 Task: Set a reminder to update your professional portfolio on the 25th at 8:00 PM.
Action: Mouse moved to (81, 117)
Screenshot: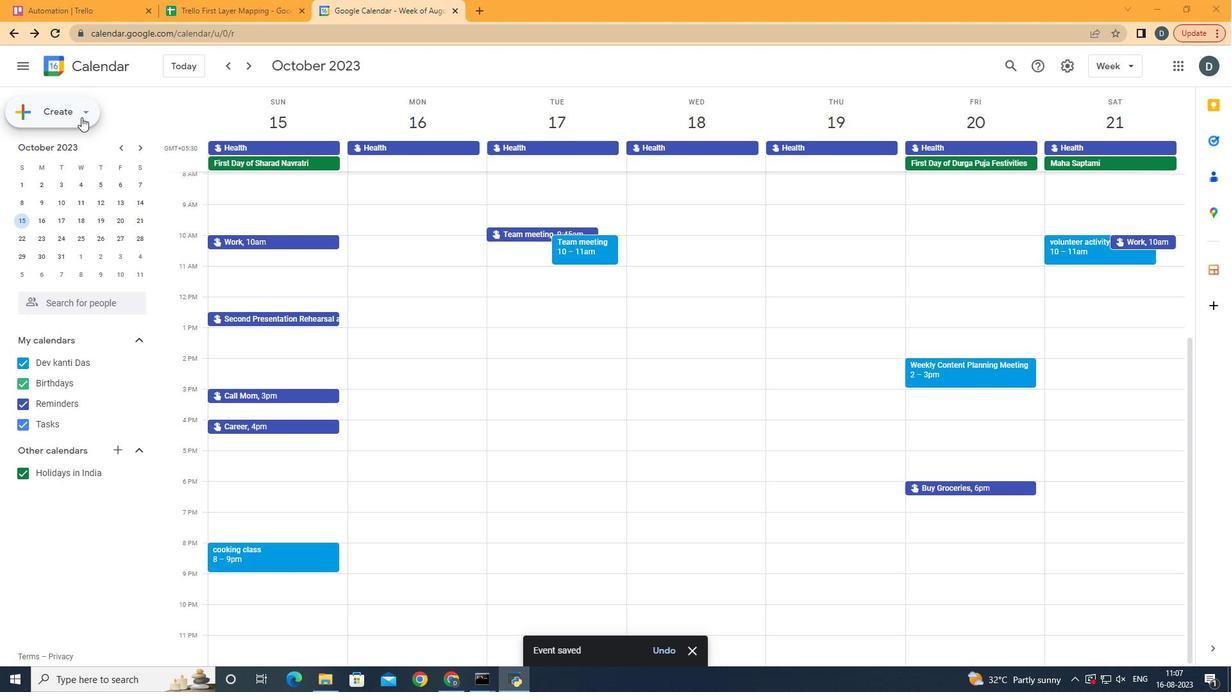 
Action: Mouse pressed left at (81, 117)
Screenshot: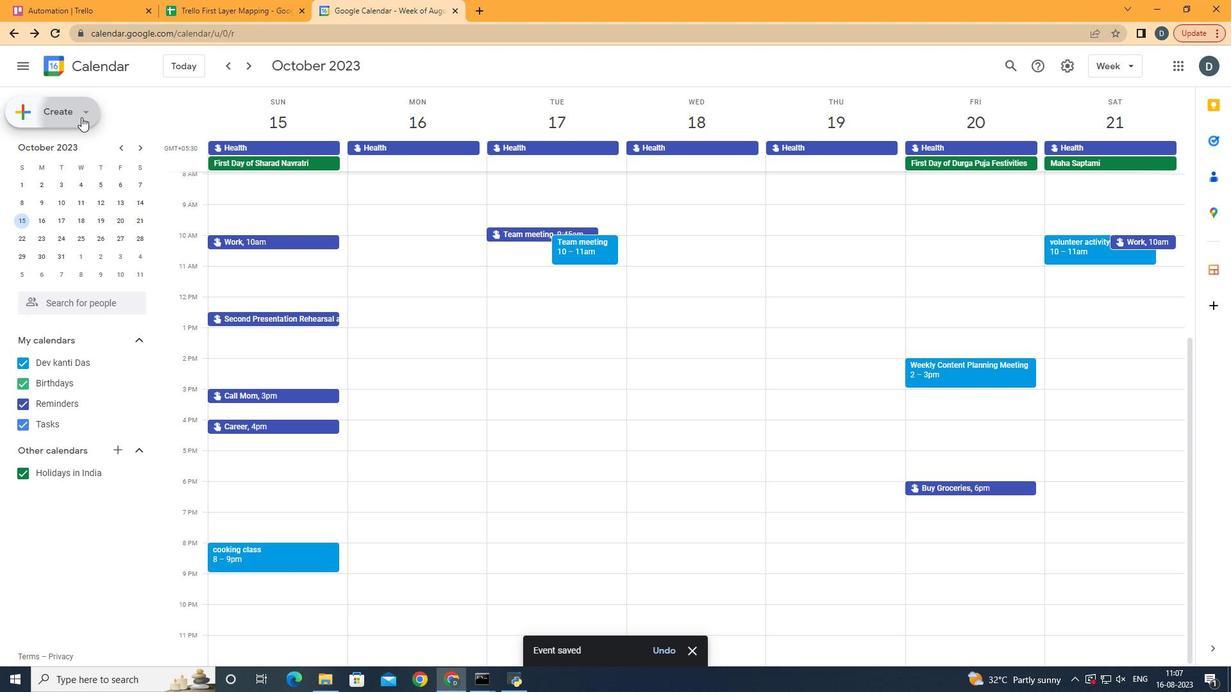 
Action: Mouse moved to (85, 145)
Screenshot: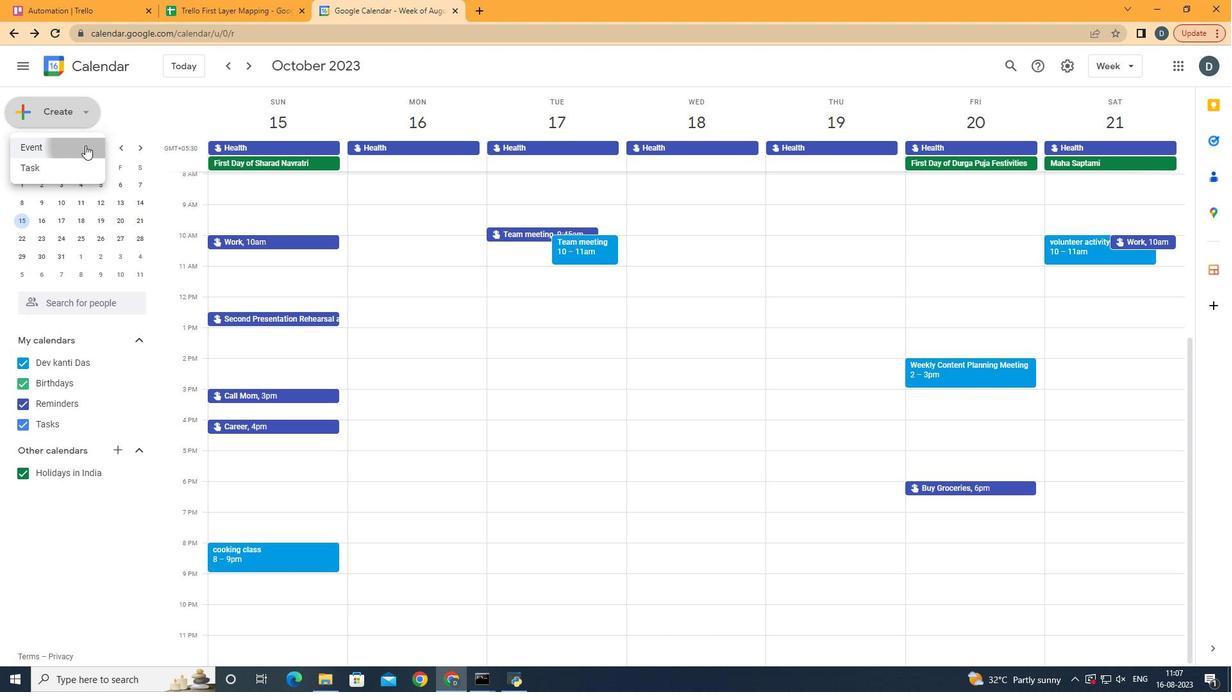 
Action: Mouse pressed left at (85, 145)
Screenshot: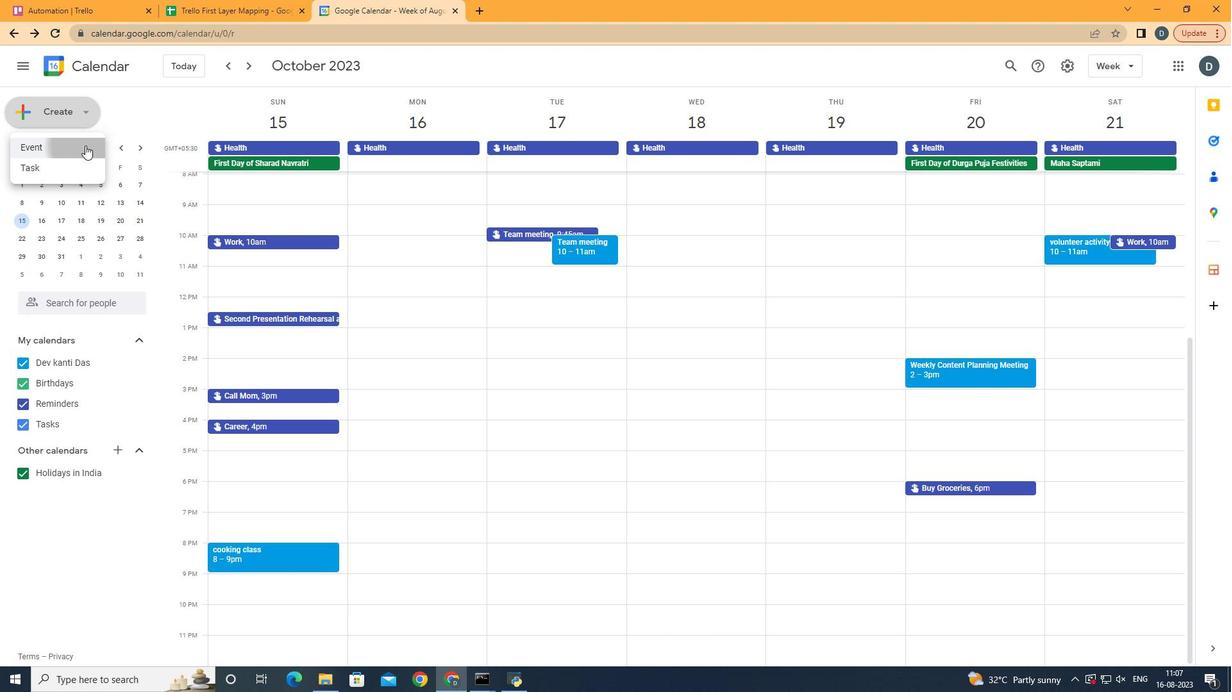 
Action: Mouse moved to (486, 268)
Screenshot: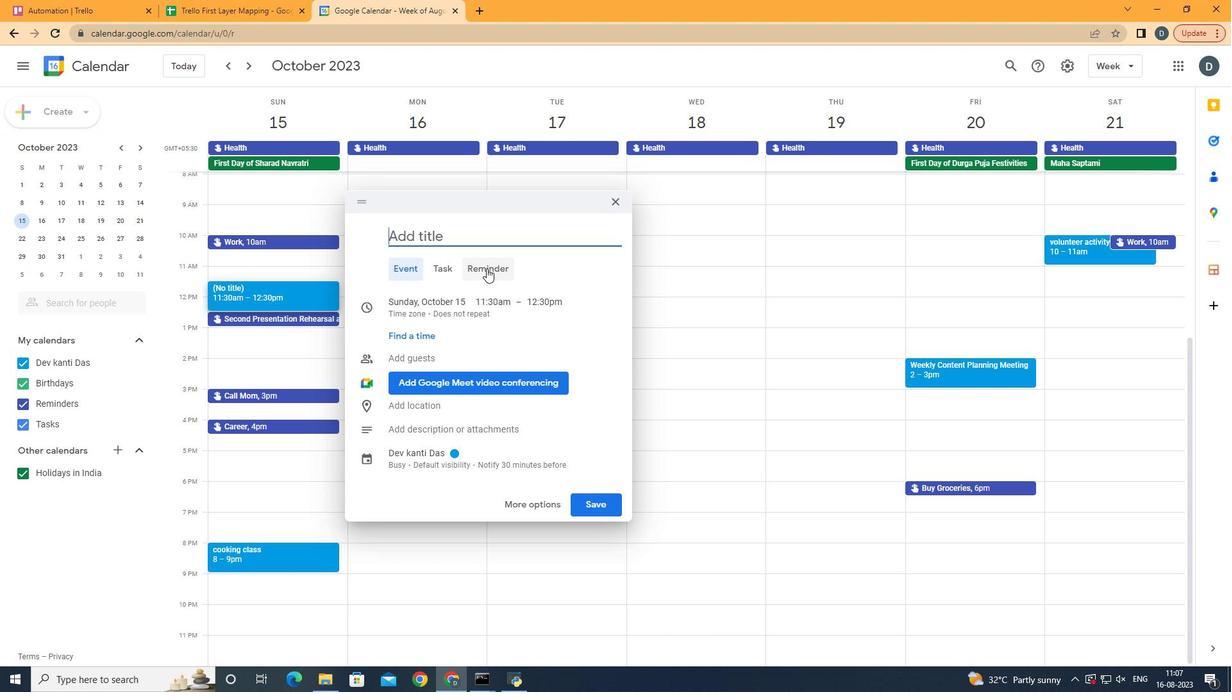 
Action: Mouse pressed left at (486, 268)
Screenshot: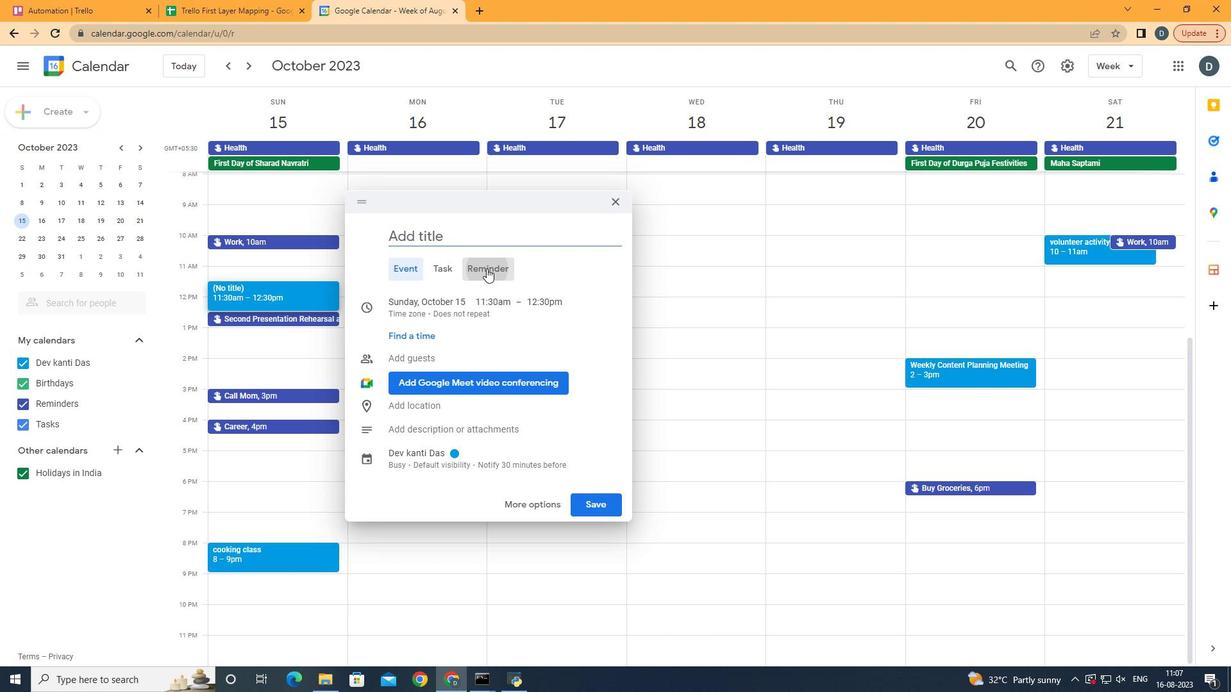 
Action: Mouse moved to (449, 239)
Screenshot: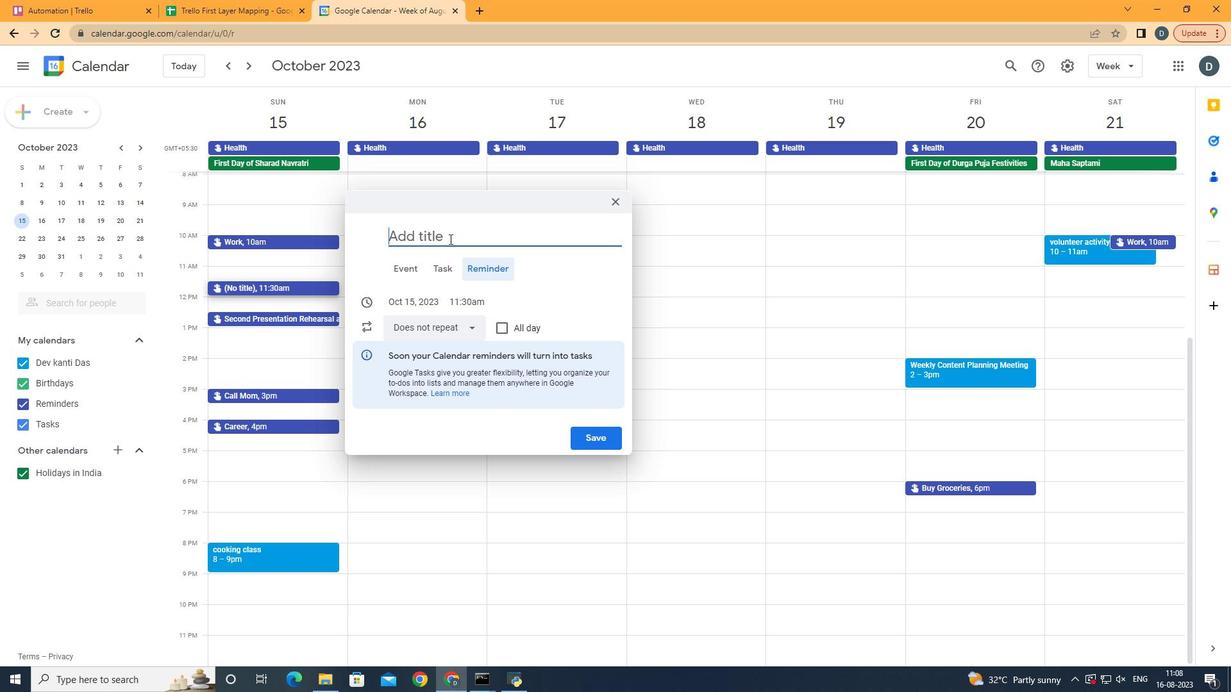 
Action: Mouse pressed left at (449, 239)
Screenshot: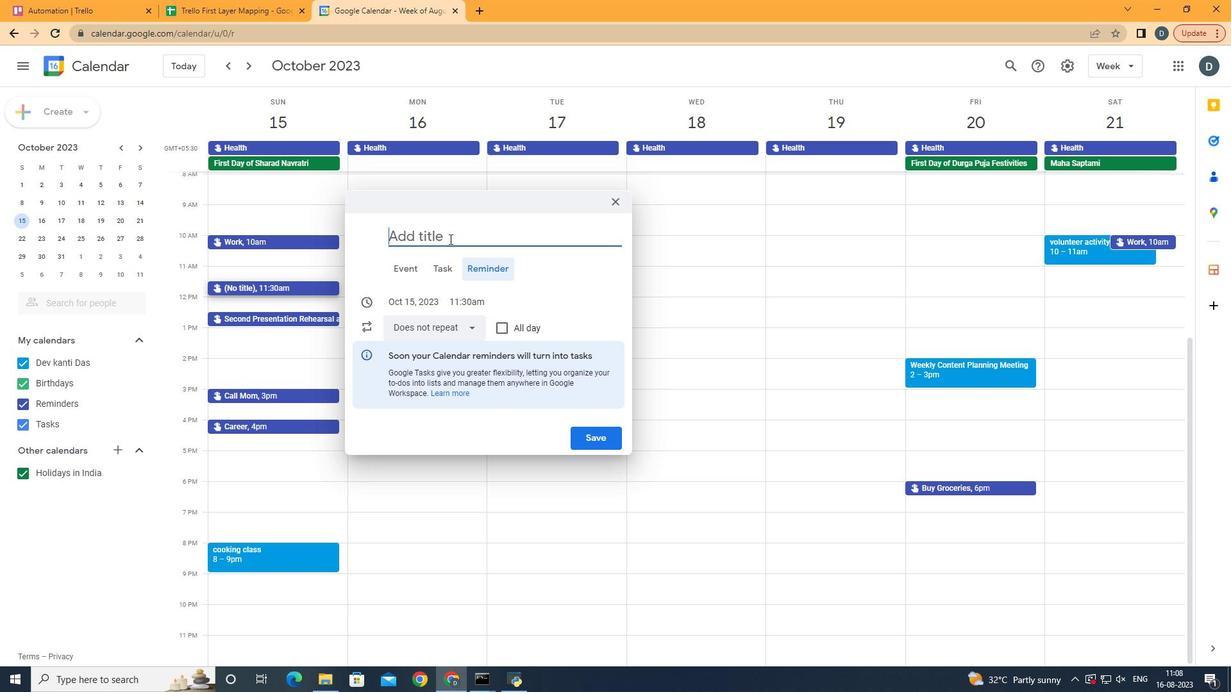
Action: Mouse moved to (449, 238)
Screenshot: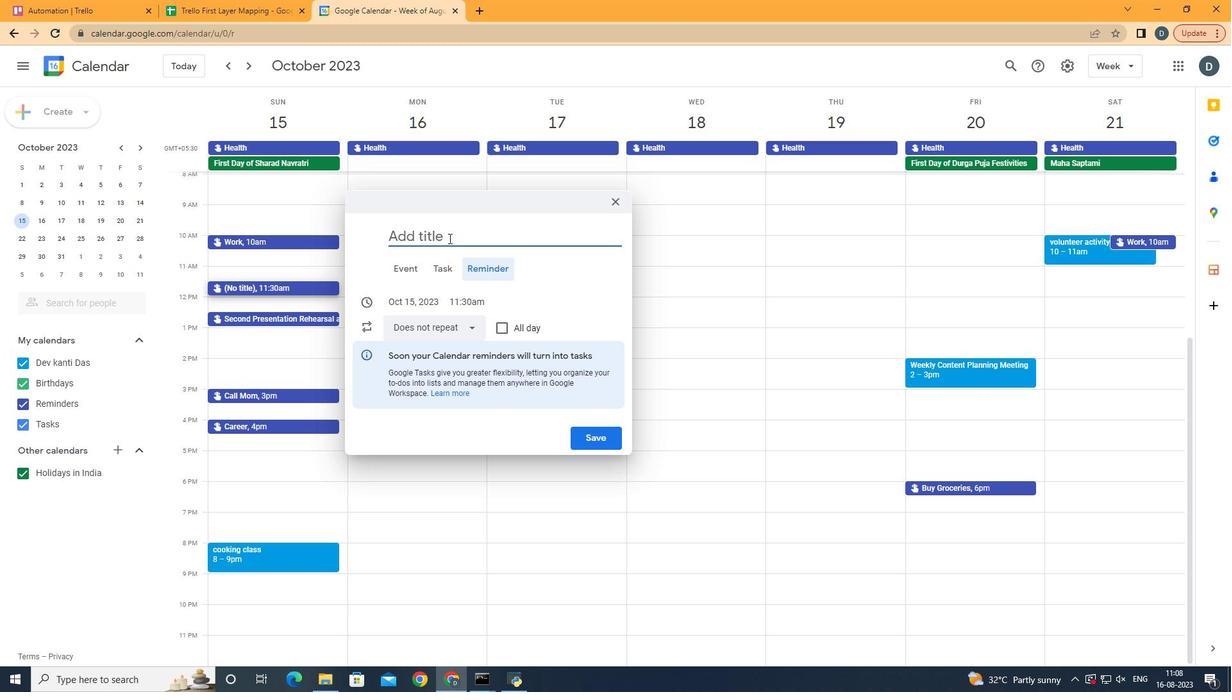 
Action: Key pressed professional<Key.space>portfolio
Screenshot: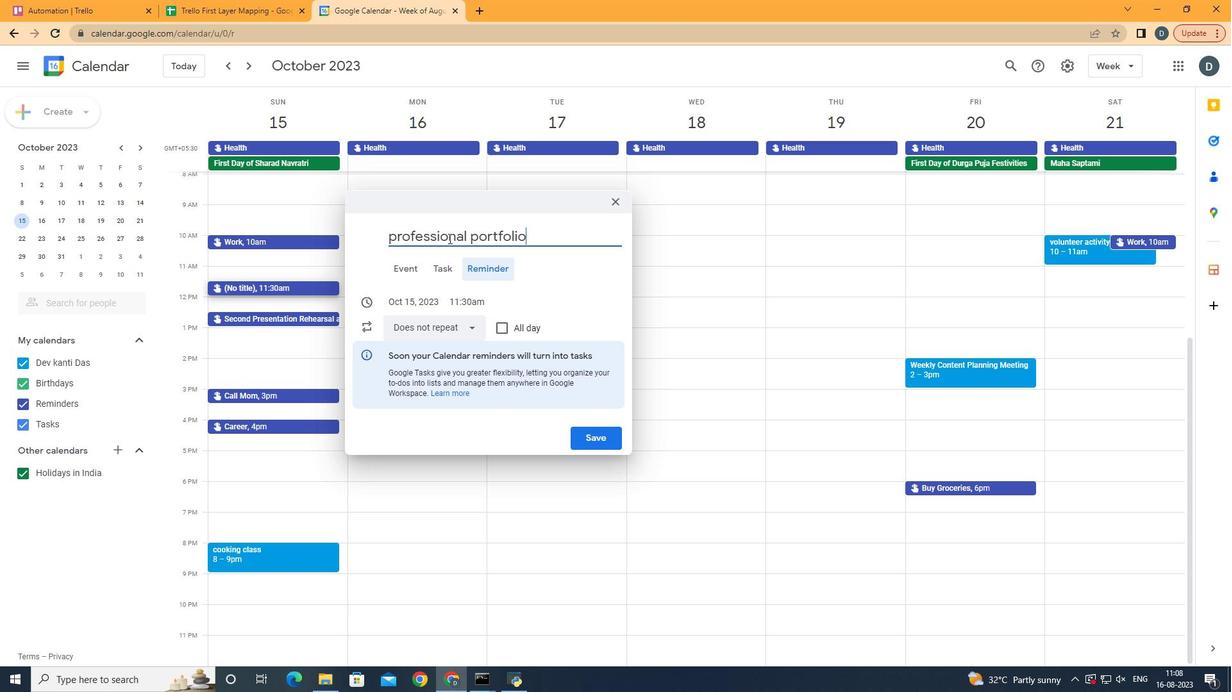
Action: Mouse moved to (427, 298)
Screenshot: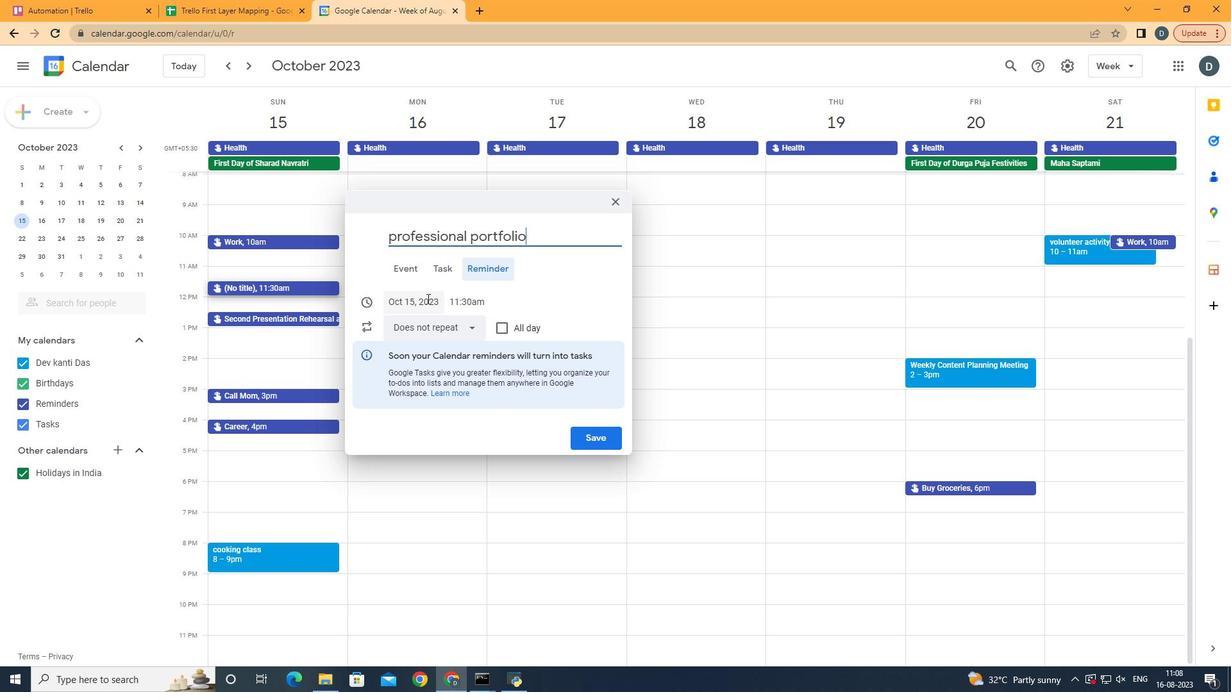
Action: Mouse pressed left at (427, 298)
Screenshot: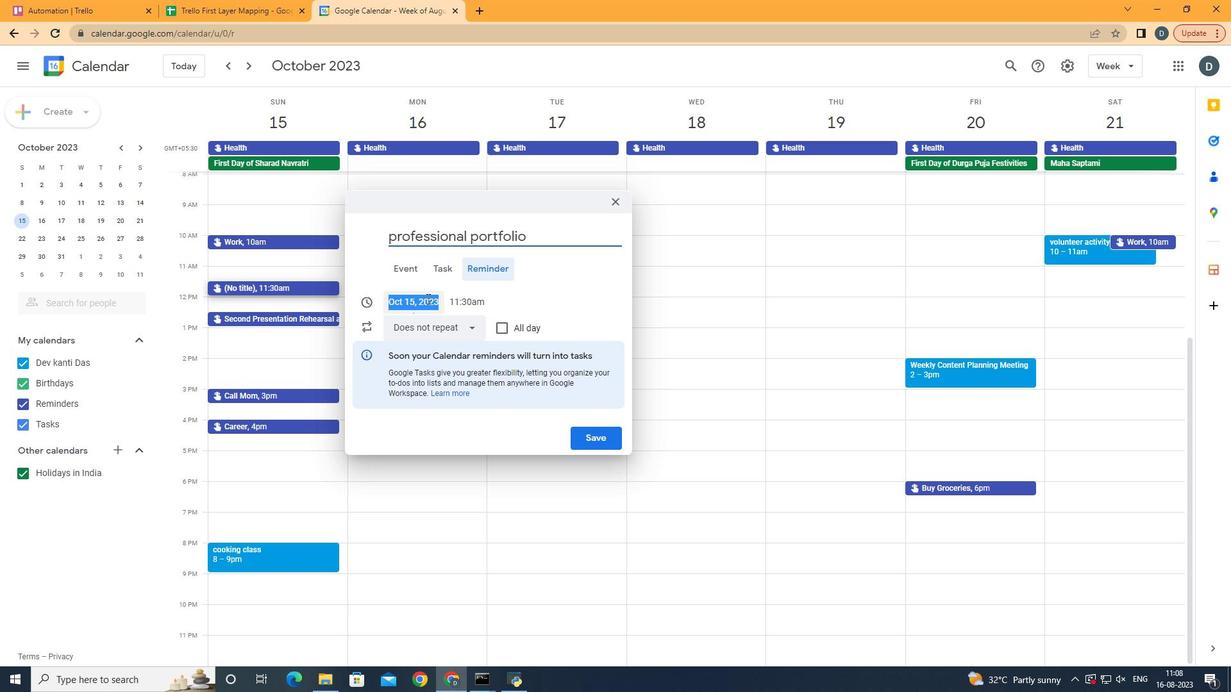 
Action: Mouse moved to (473, 421)
Screenshot: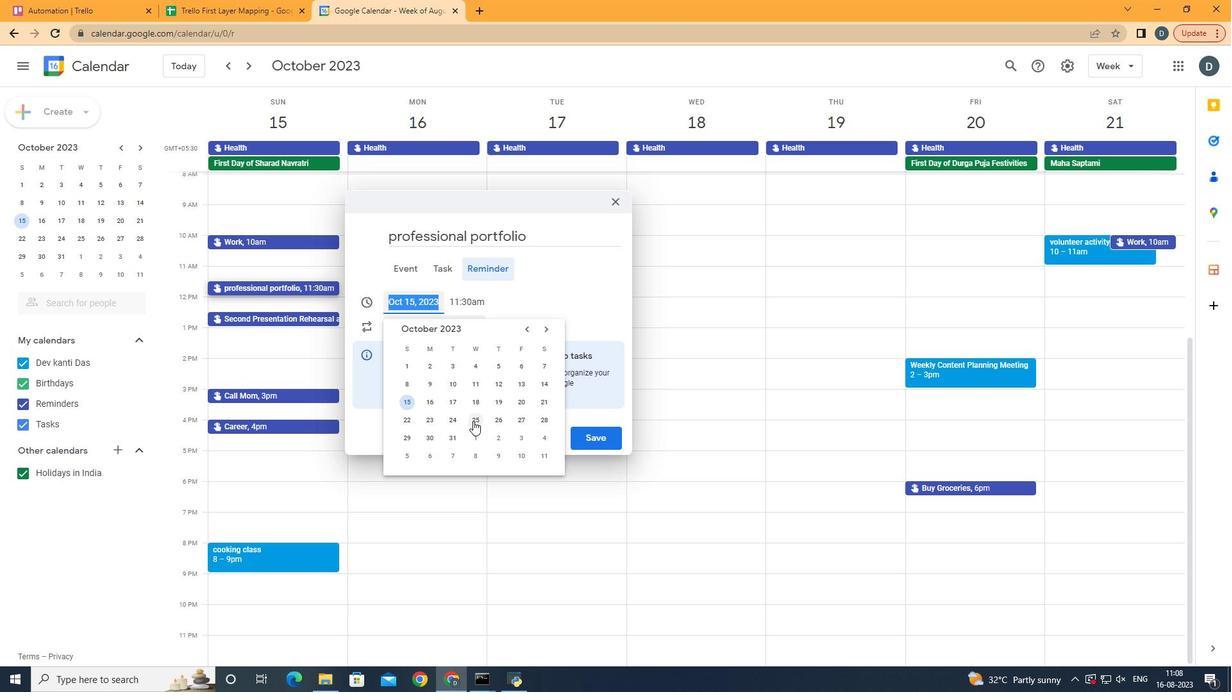
Action: Mouse pressed left at (473, 421)
Screenshot: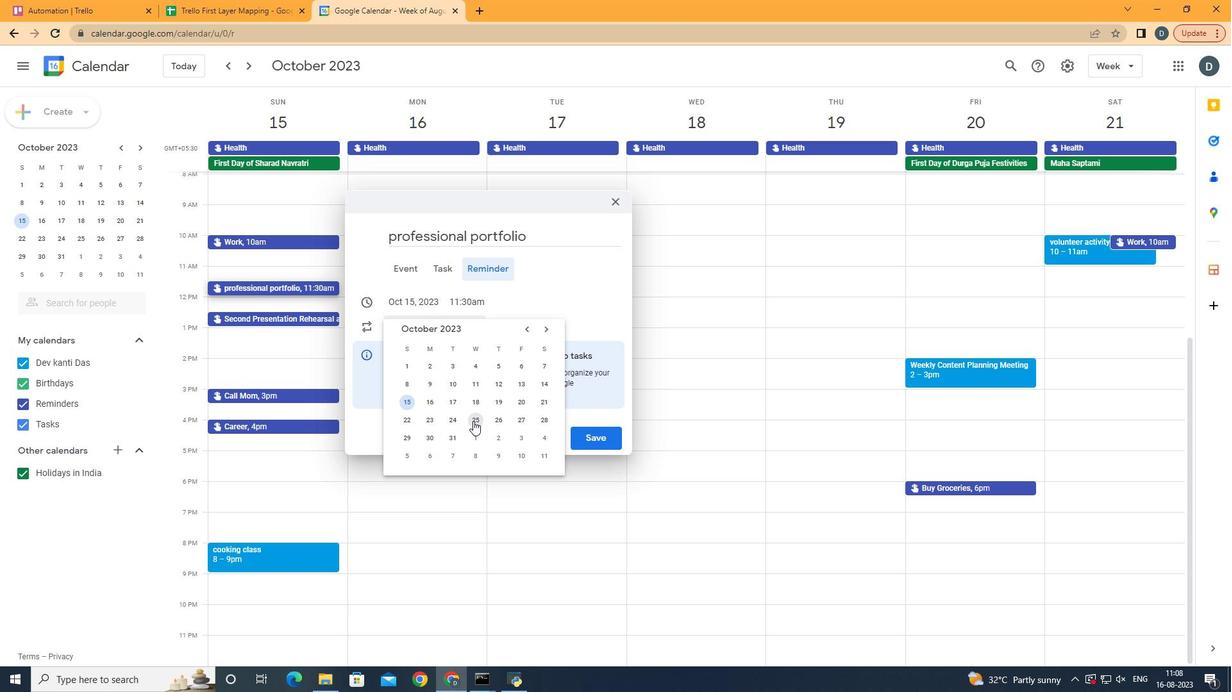 
Action: Mouse moved to (452, 298)
Screenshot: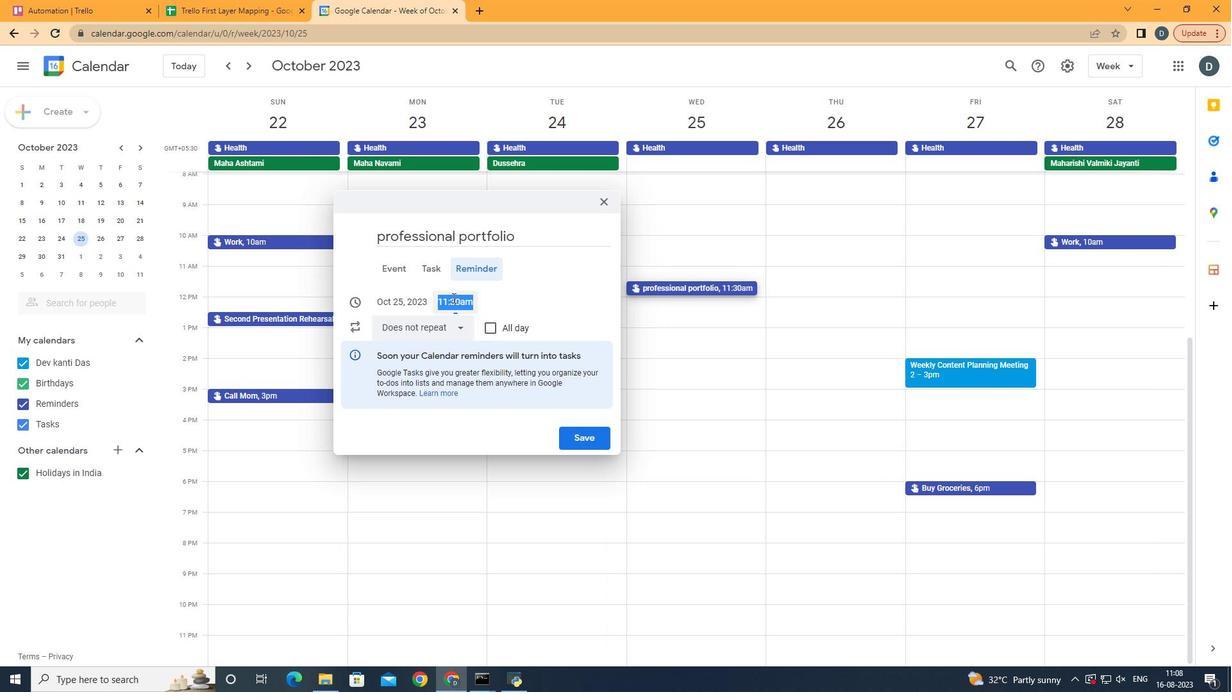 
Action: Mouse pressed left at (452, 298)
Screenshot: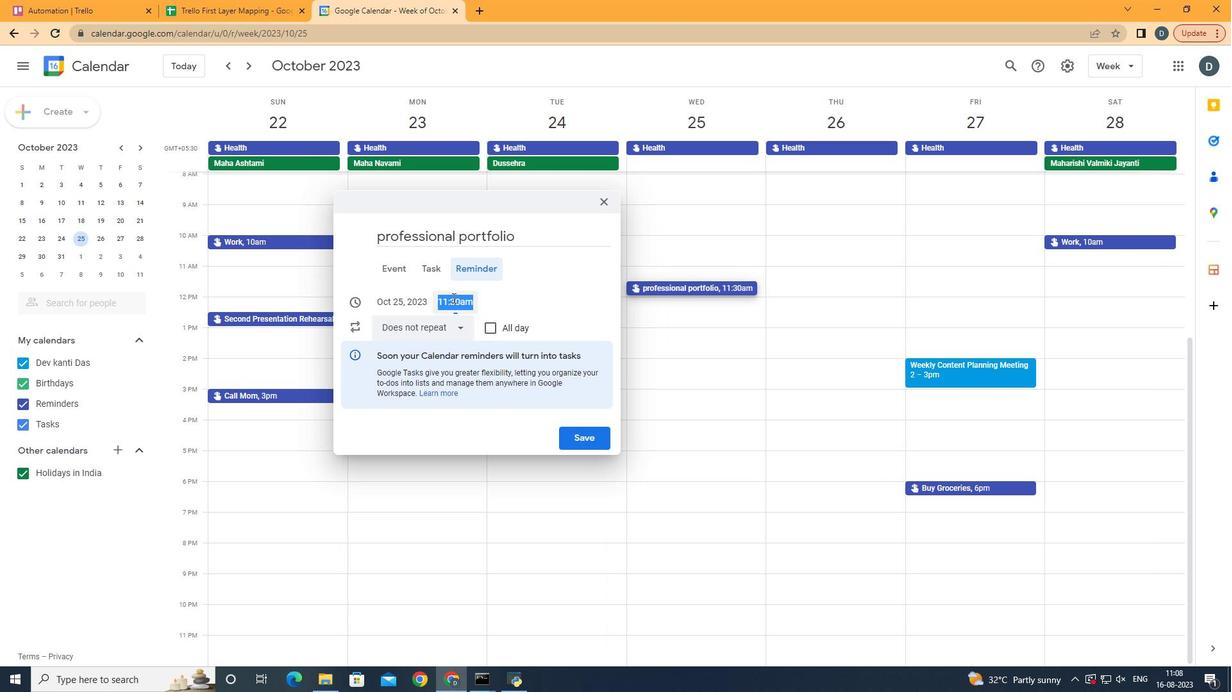 
Action: Mouse moved to (479, 388)
Screenshot: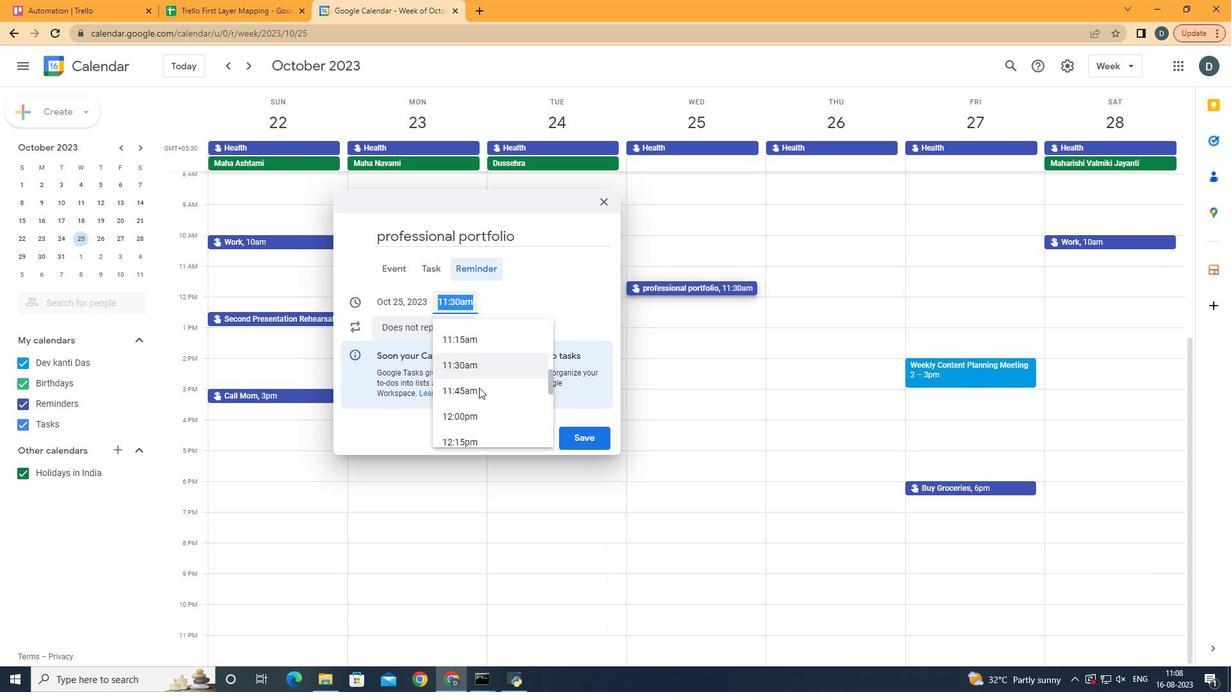 
Action: Mouse scrolled (479, 387) with delta (0, 0)
Screenshot: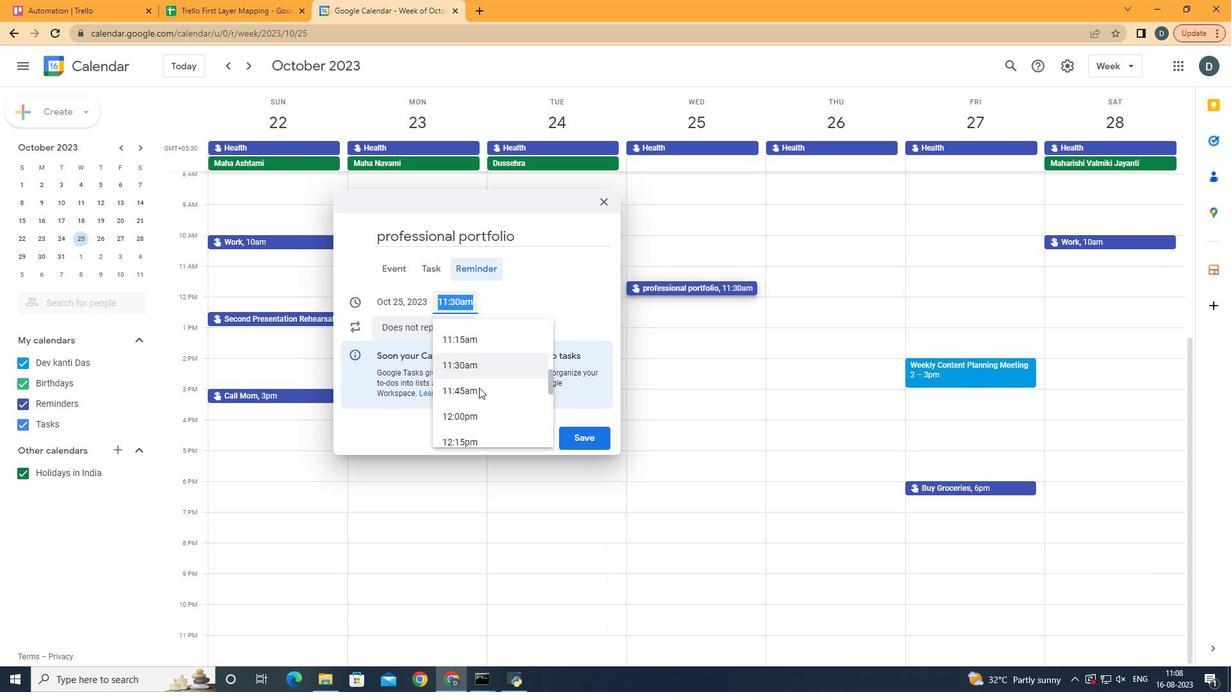 
Action: Mouse scrolled (479, 387) with delta (0, 0)
Screenshot: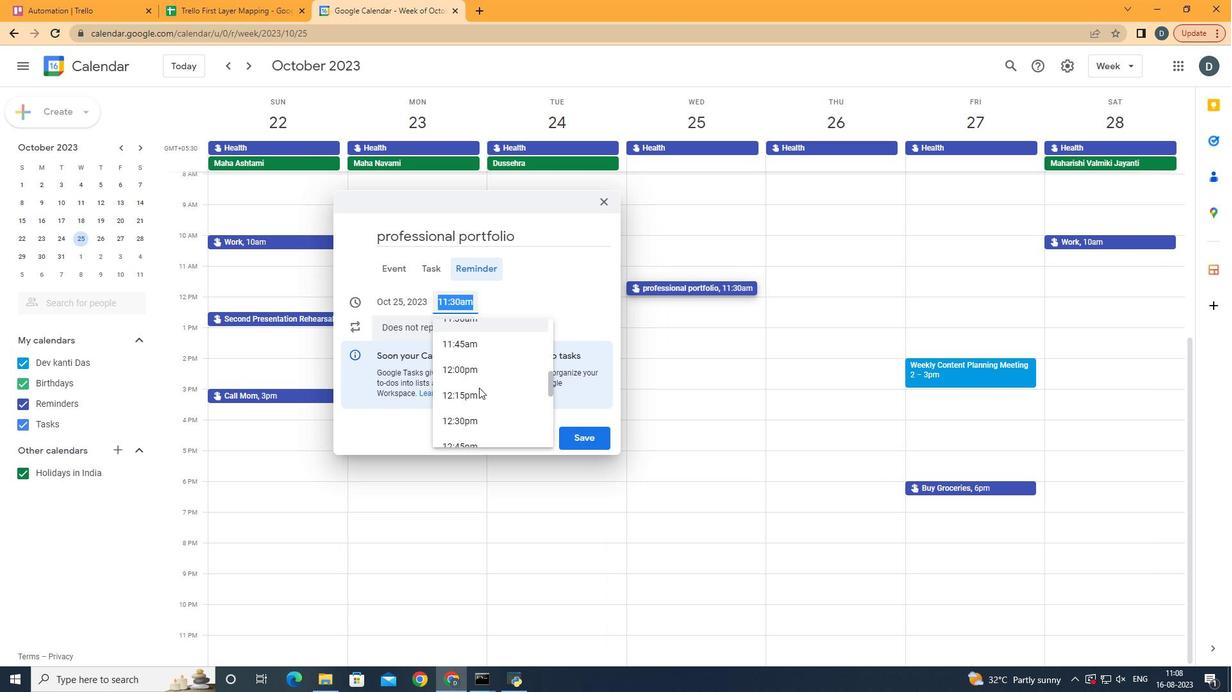 
Action: Mouse moved to (479, 388)
Screenshot: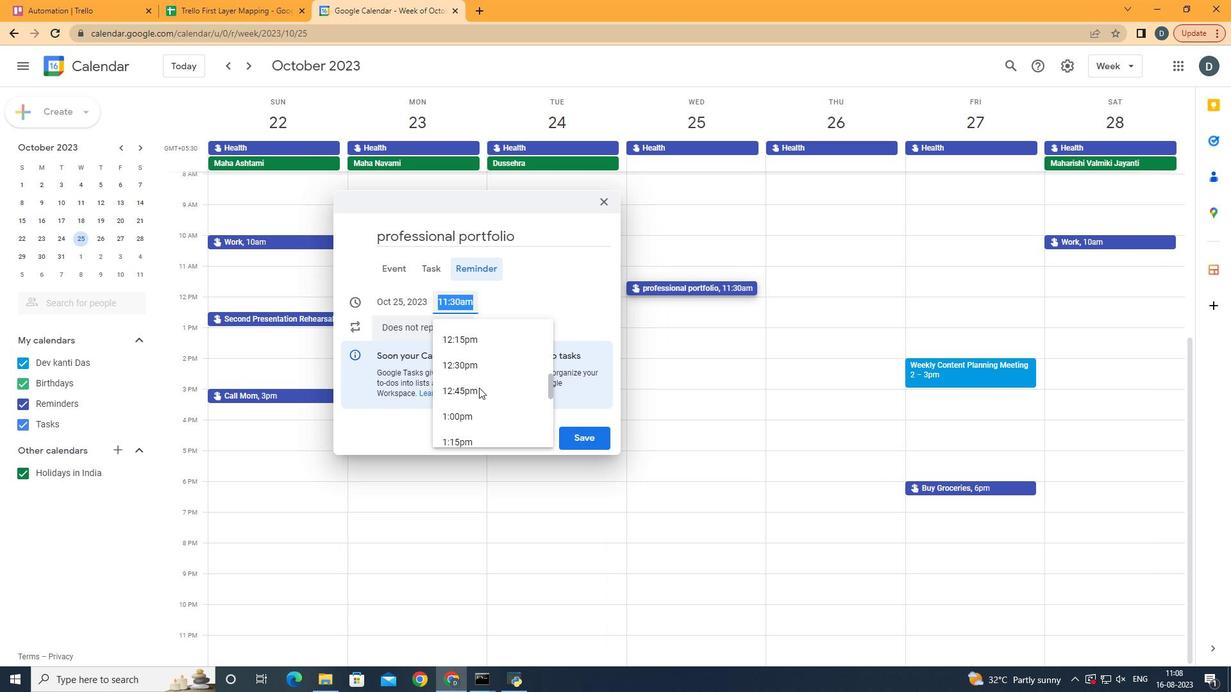 
Action: Mouse scrolled (479, 387) with delta (0, 0)
Screenshot: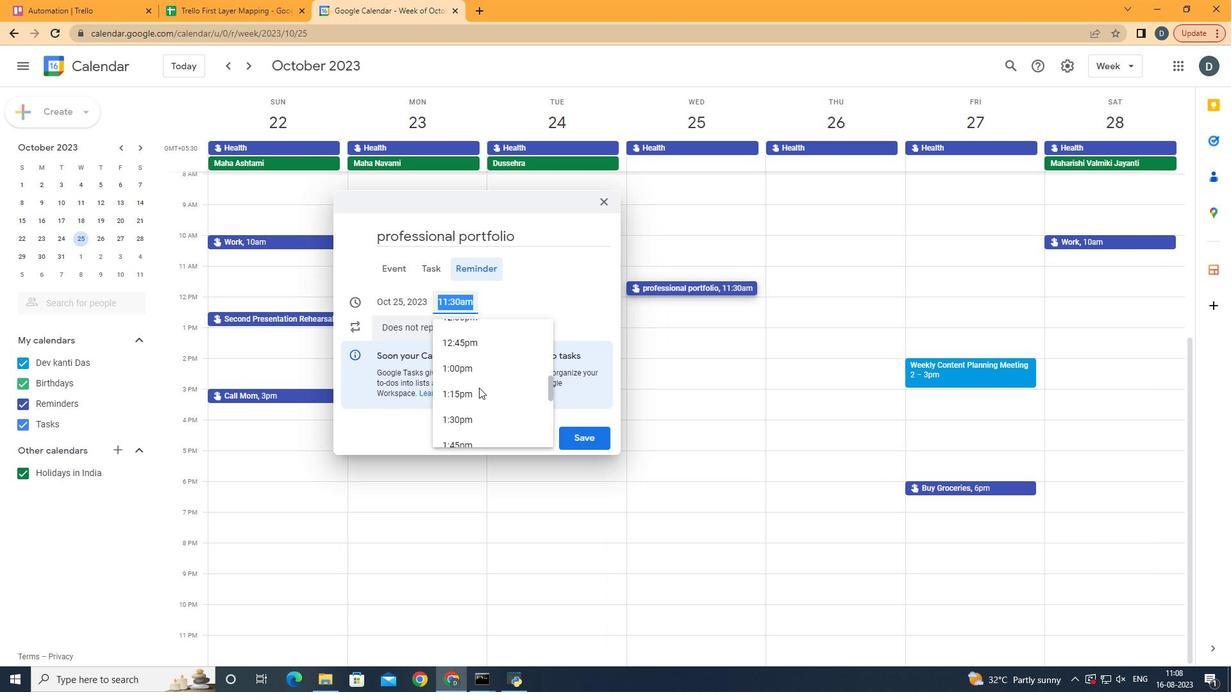 
Action: Mouse scrolled (479, 387) with delta (0, 0)
Screenshot: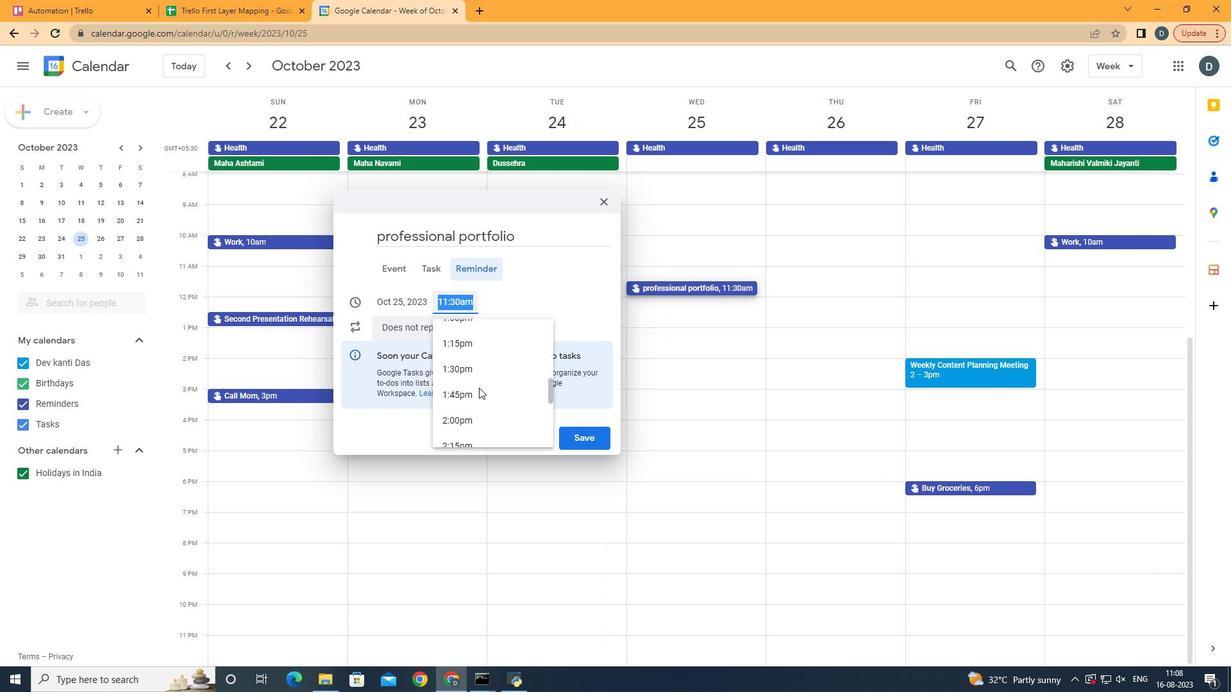 
Action: Mouse scrolled (479, 387) with delta (0, 0)
Screenshot: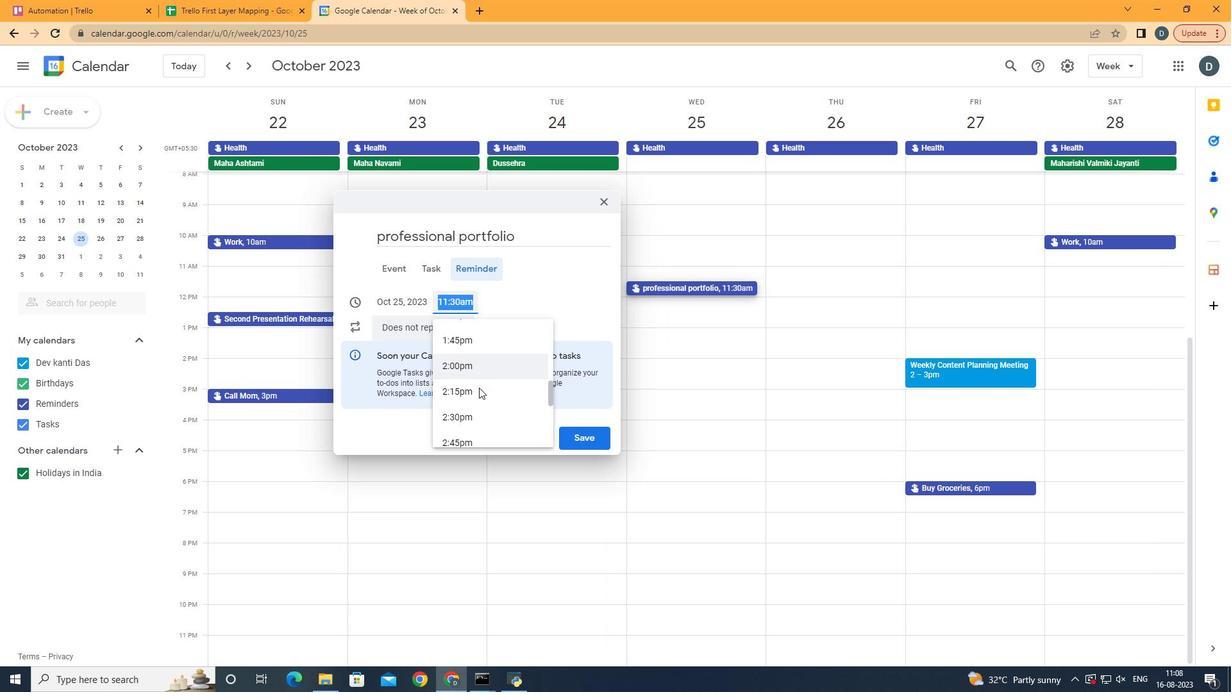 
Action: Mouse scrolled (479, 387) with delta (0, 0)
Screenshot: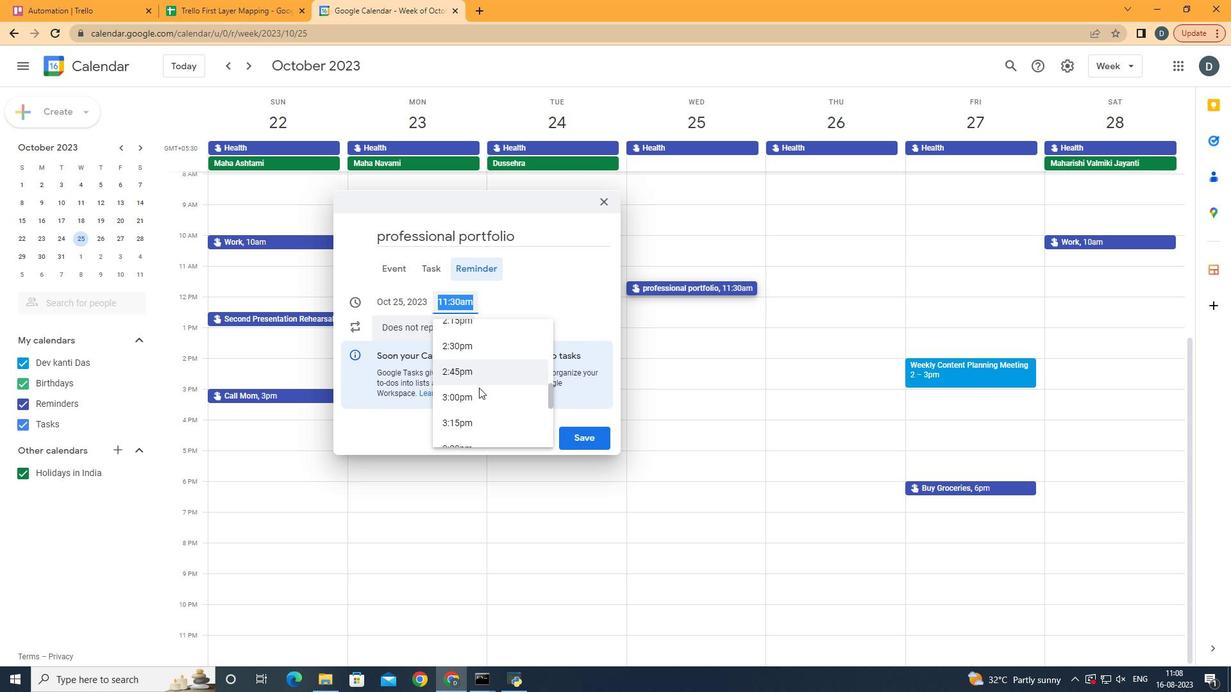 
Action: Mouse scrolled (479, 387) with delta (0, 0)
Screenshot: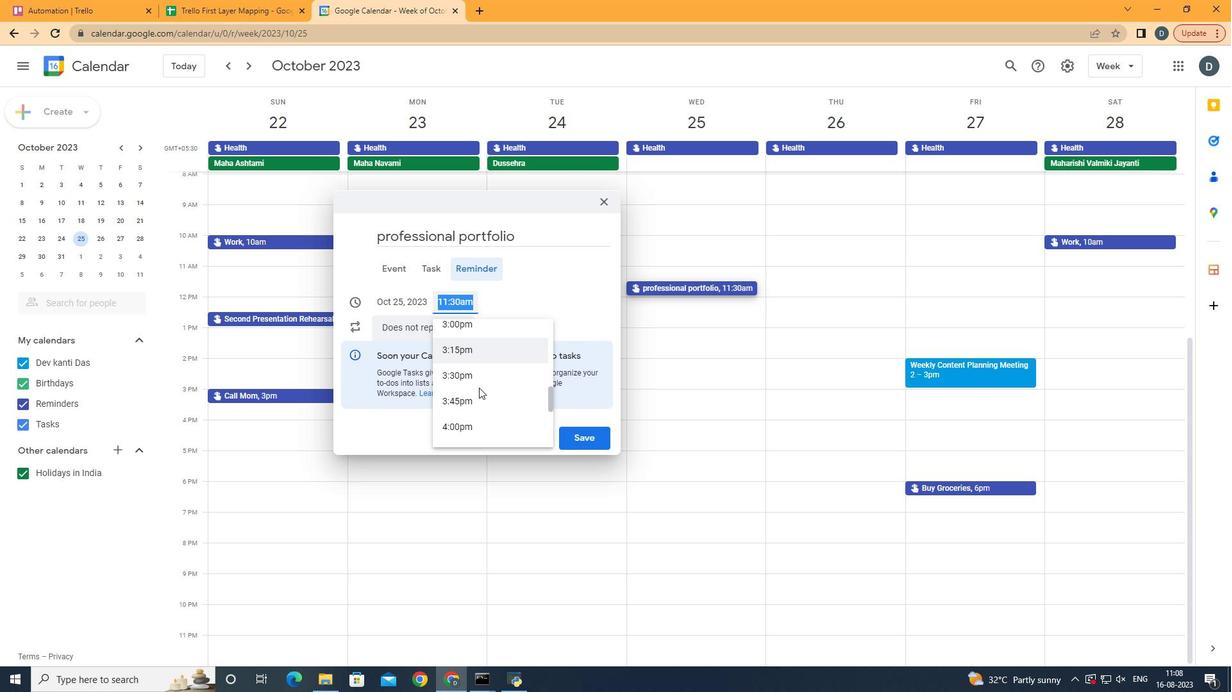 
Action: Mouse scrolled (479, 387) with delta (0, 0)
Screenshot: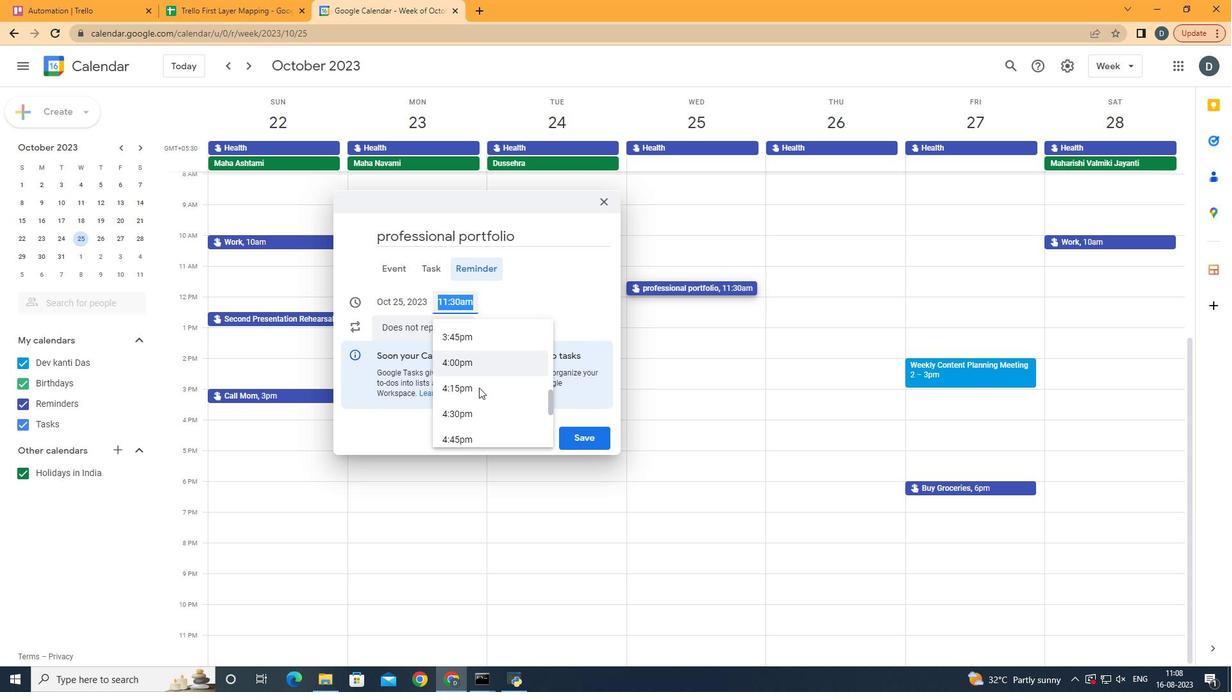 
Action: Mouse moved to (481, 387)
Screenshot: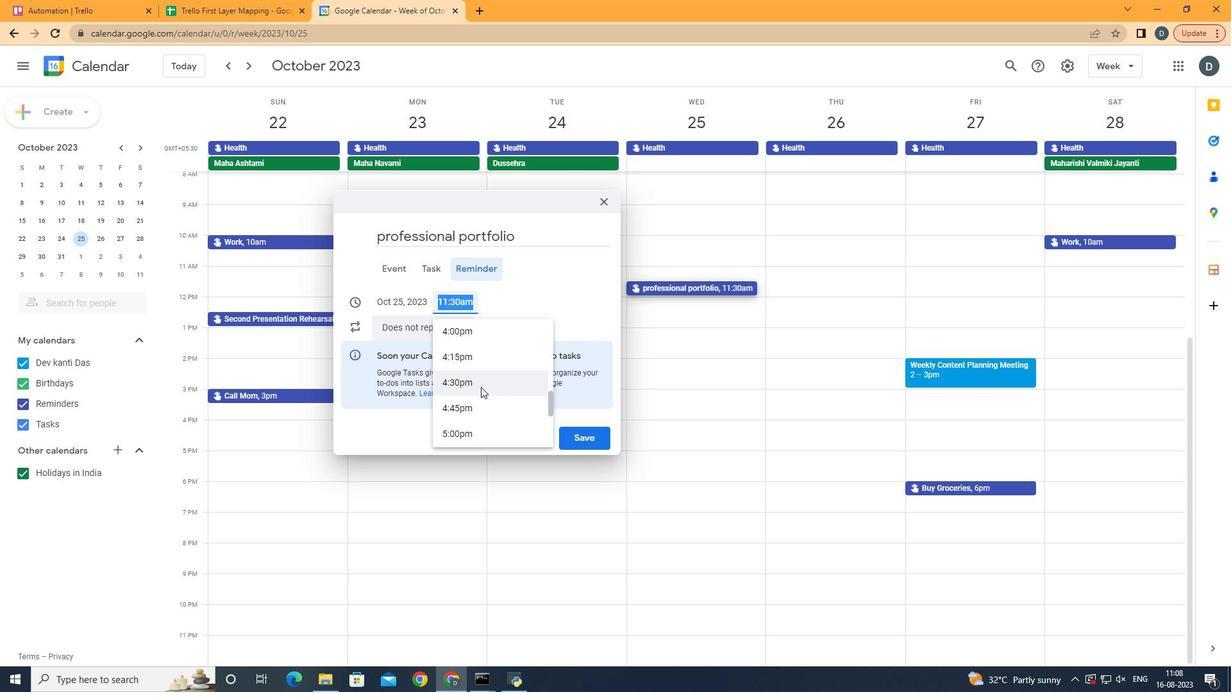 
Action: Mouse scrolled (481, 386) with delta (0, 0)
Screenshot: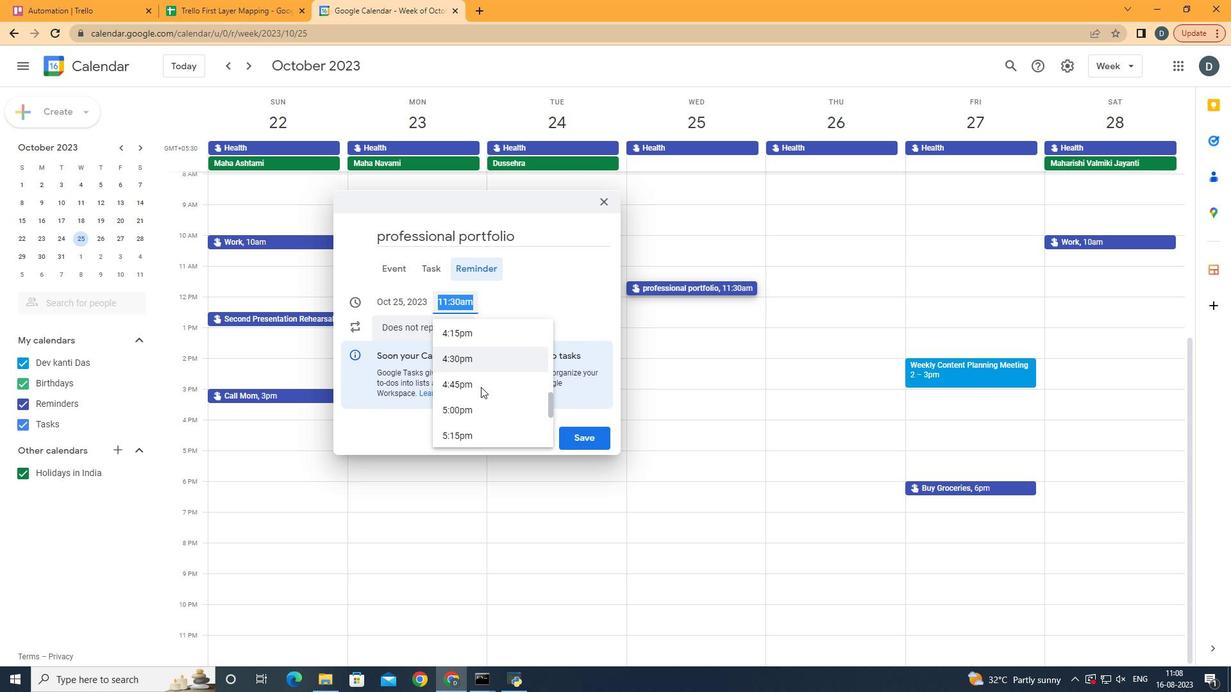 
Action: Mouse moved to (493, 390)
Screenshot: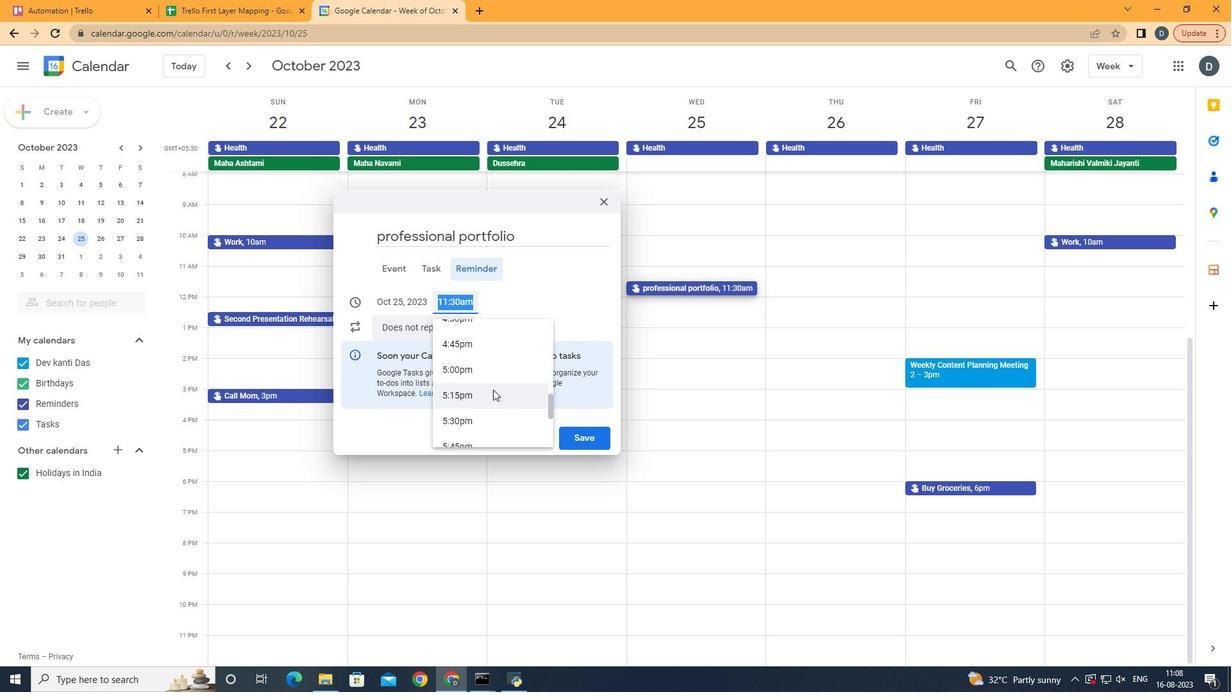 
Action: Mouse scrolled (493, 389) with delta (0, 0)
Screenshot: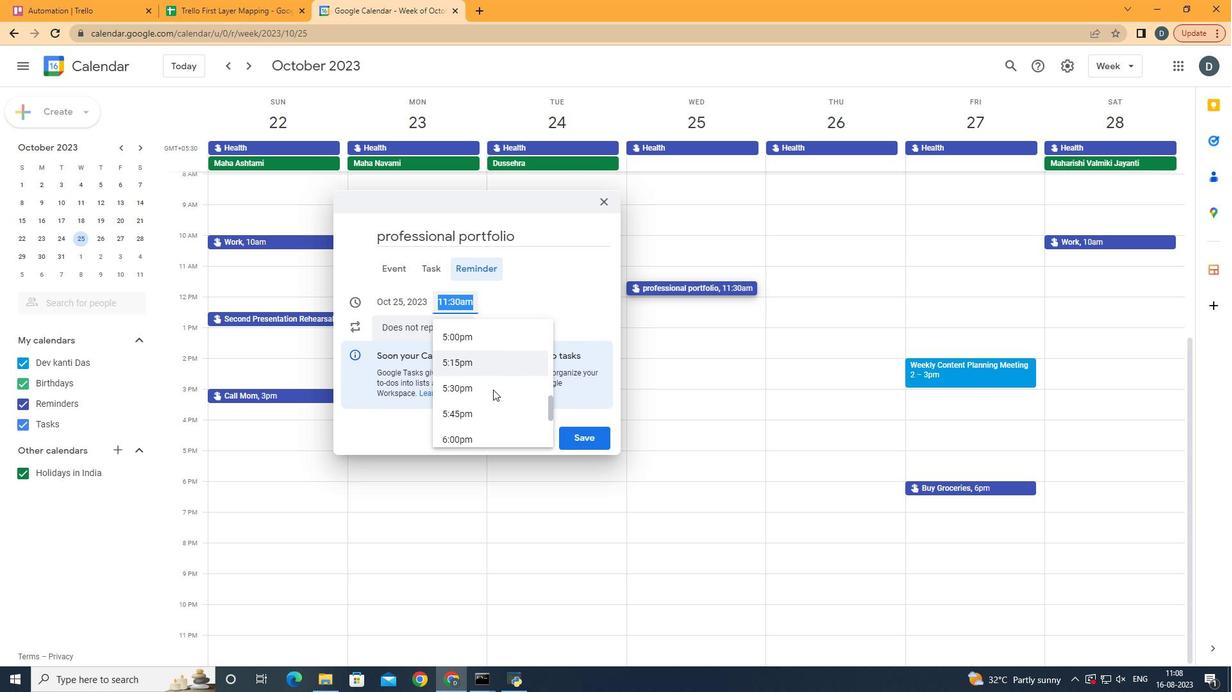 
Action: Mouse moved to (493, 390)
Screenshot: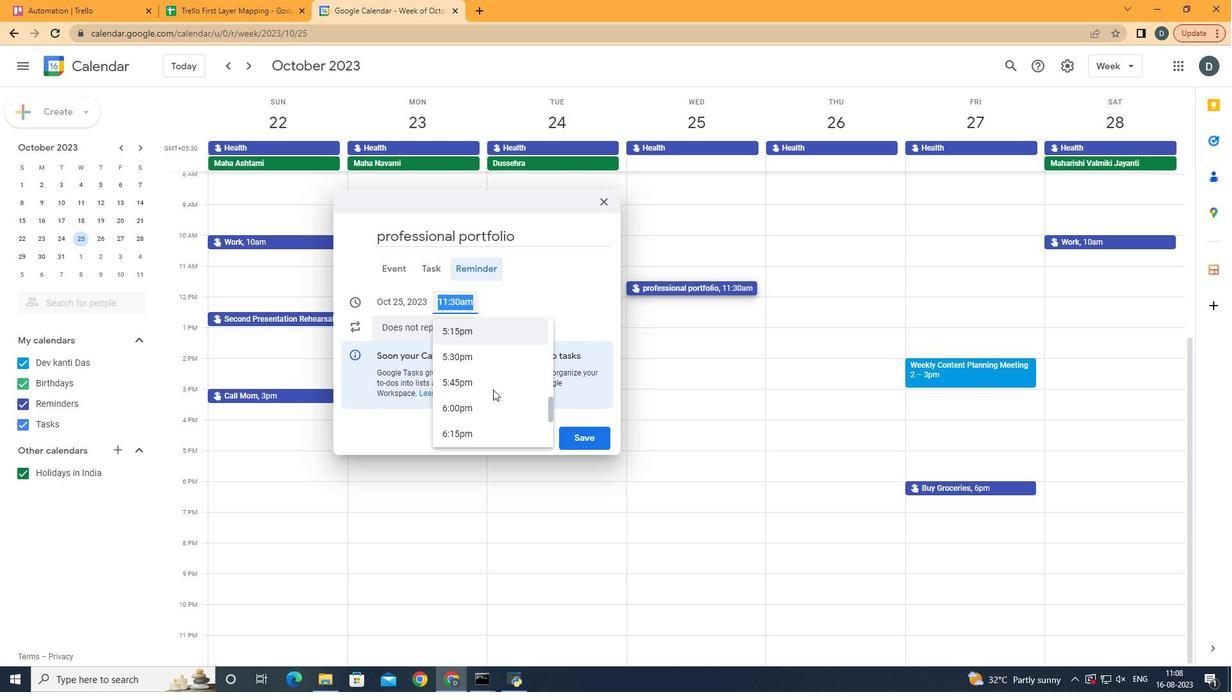 
Action: Mouse scrolled (493, 389) with delta (0, 0)
Screenshot: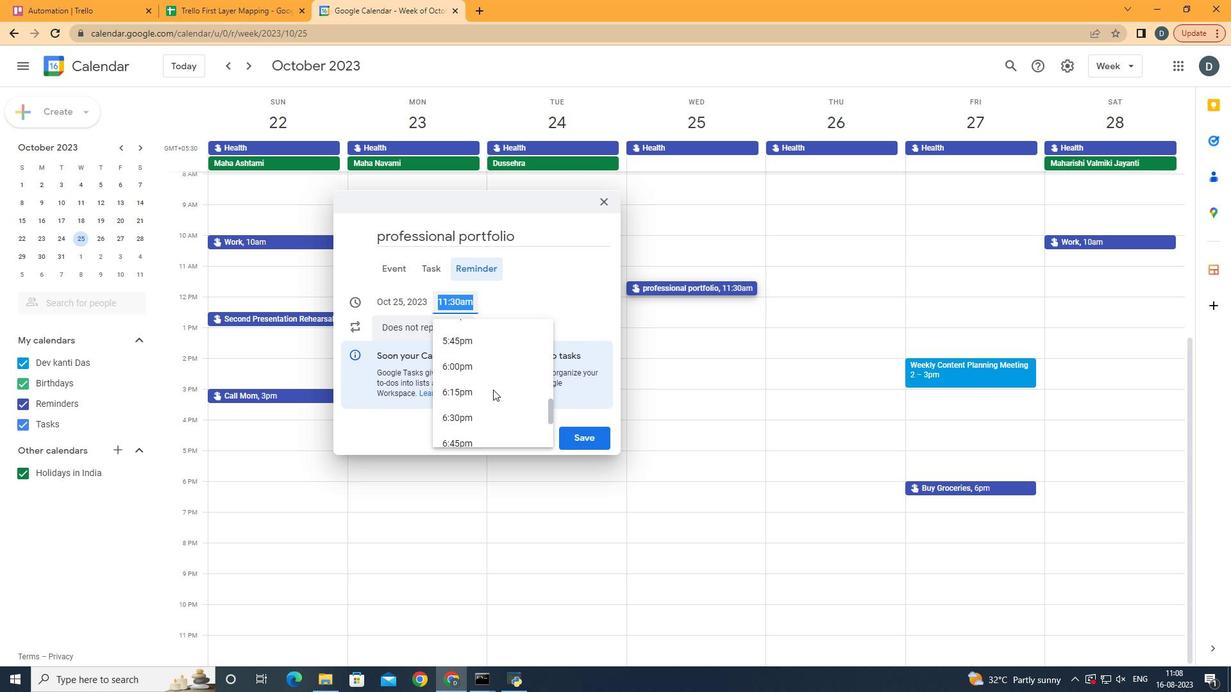 
Action: Mouse scrolled (493, 389) with delta (0, 0)
Screenshot: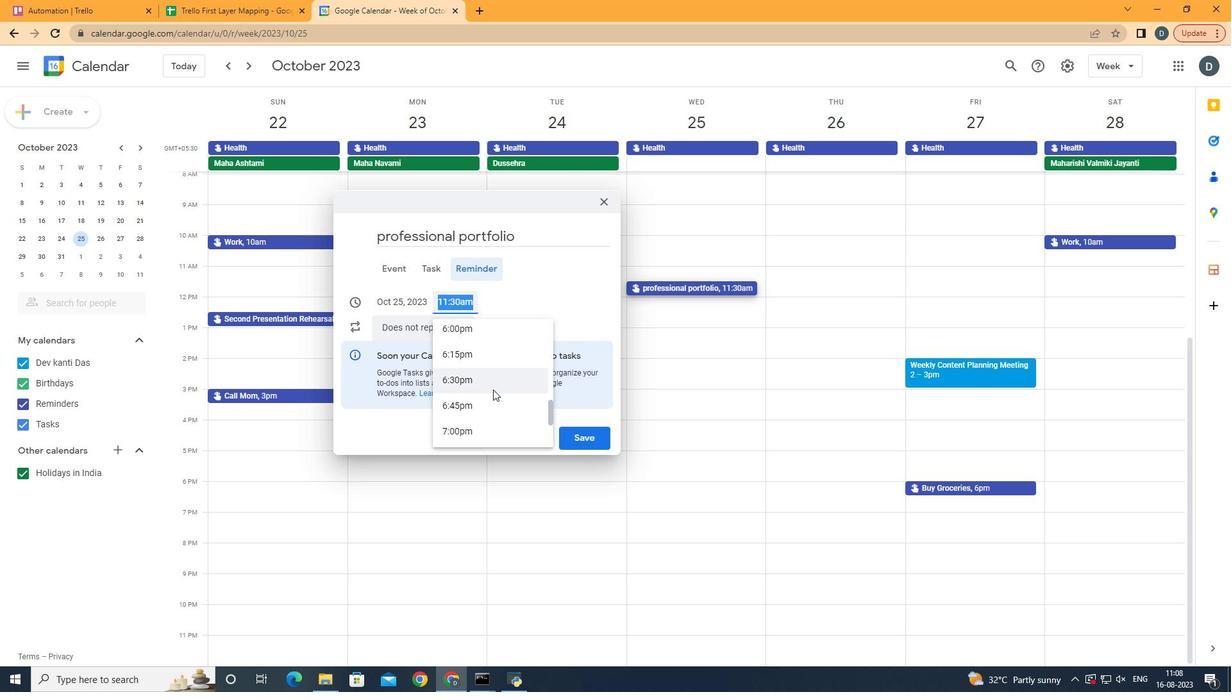 
Action: Mouse moved to (495, 390)
Screenshot: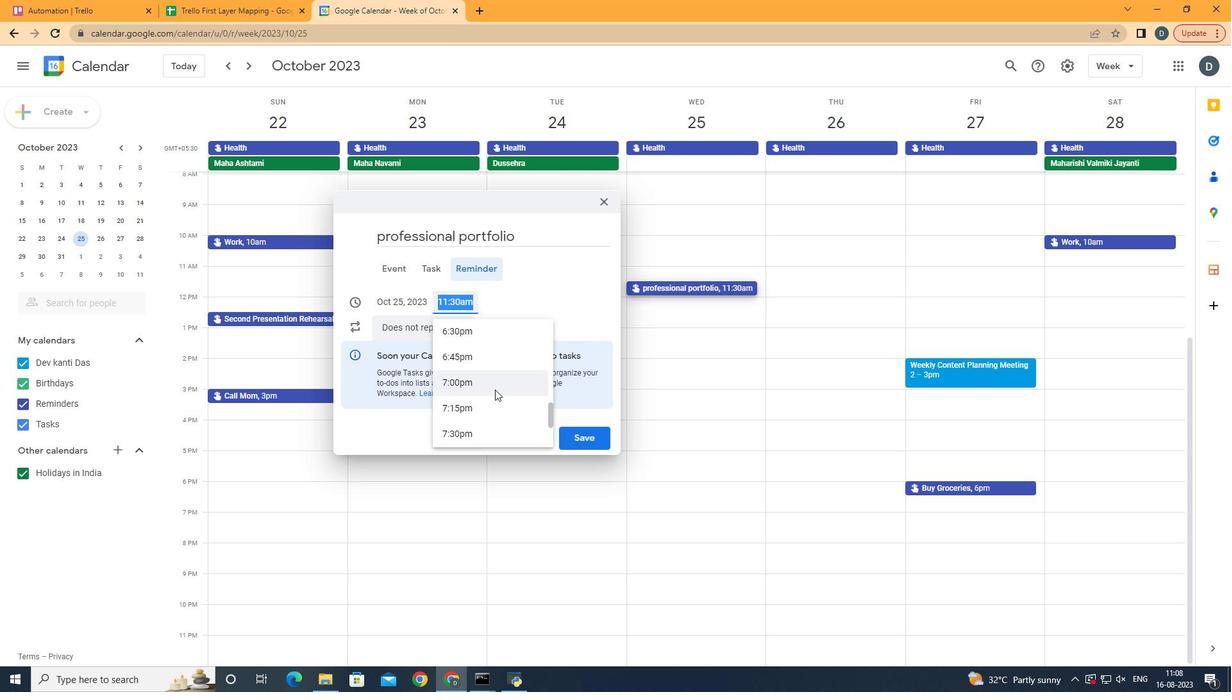 
Action: Mouse scrolled (495, 389) with delta (0, 0)
Screenshot: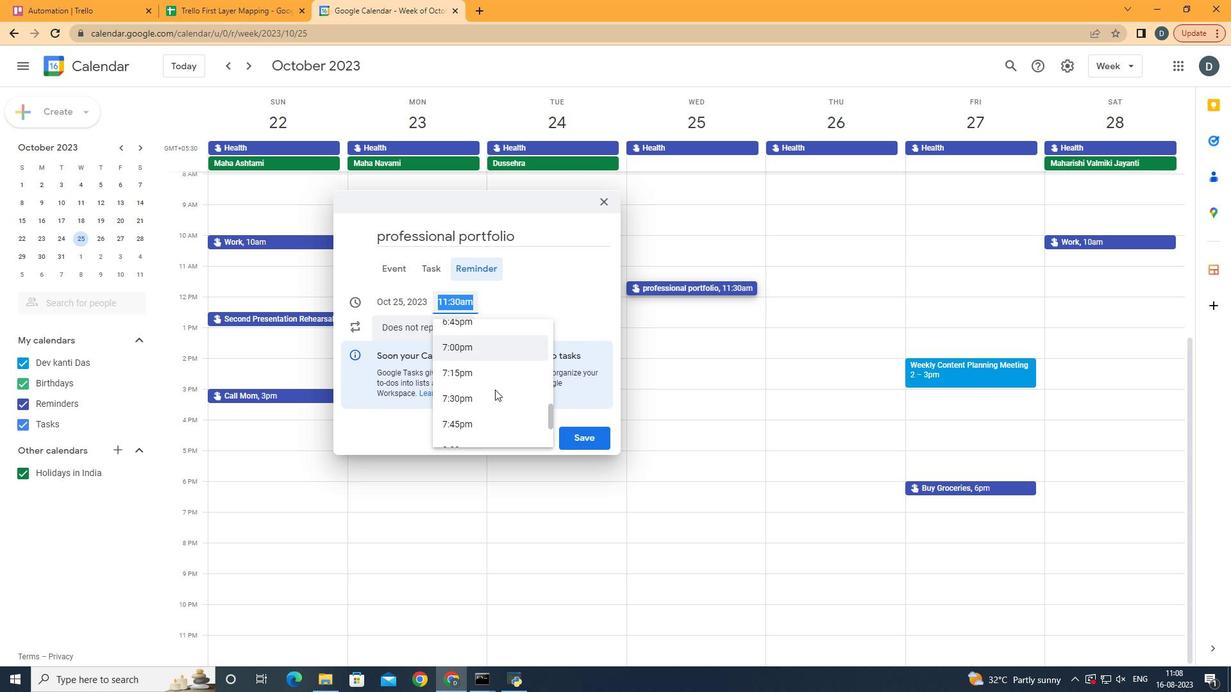 
Action: Mouse scrolled (495, 389) with delta (0, 0)
Screenshot: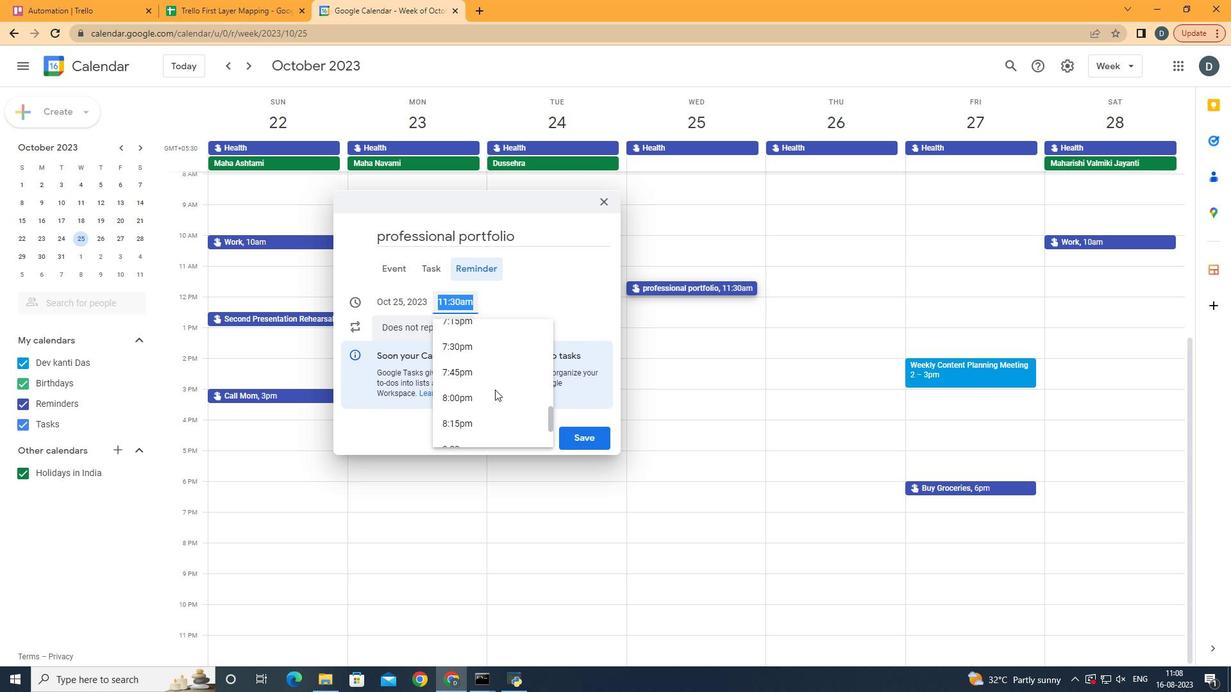 
Action: Mouse moved to (486, 358)
Screenshot: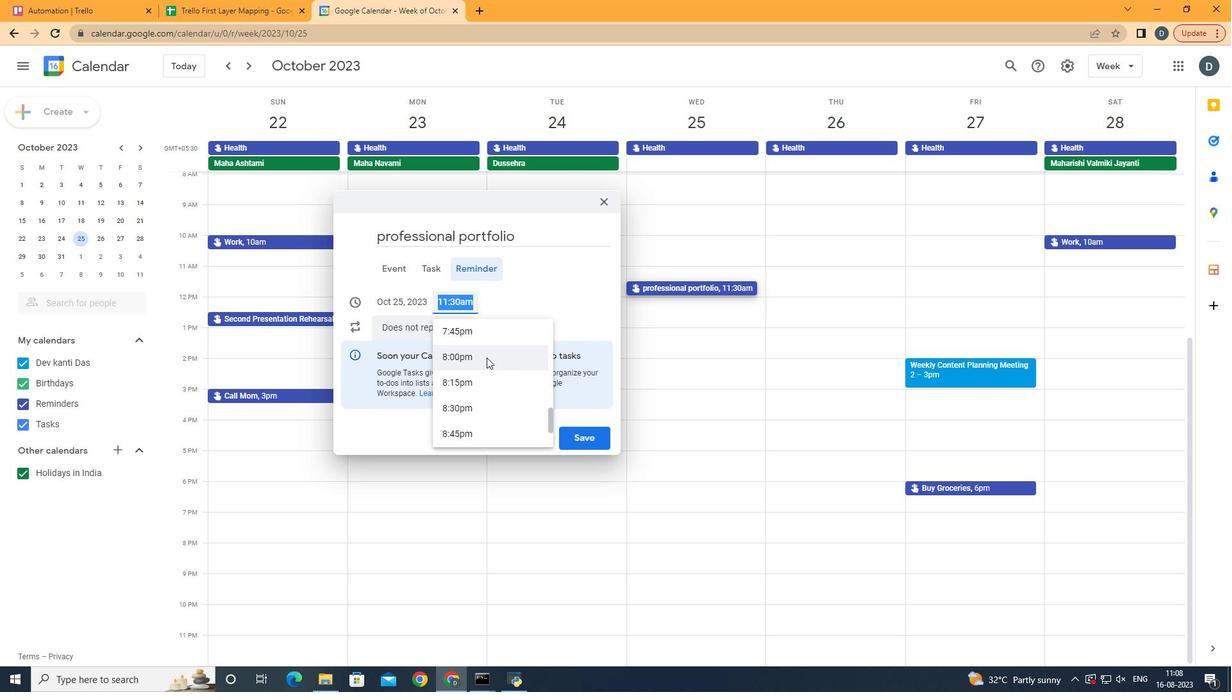 
Action: Mouse pressed left at (486, 358)
Screenshot: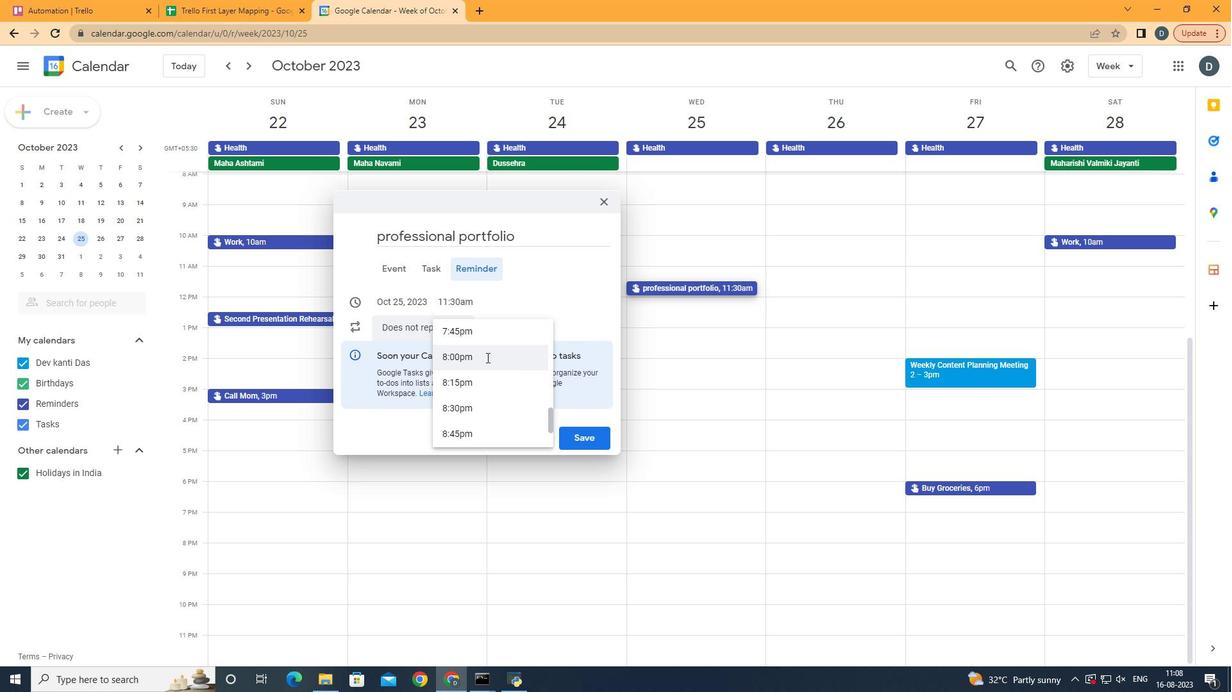 
Action: Mouse moved to (566, 454)
Screenshot: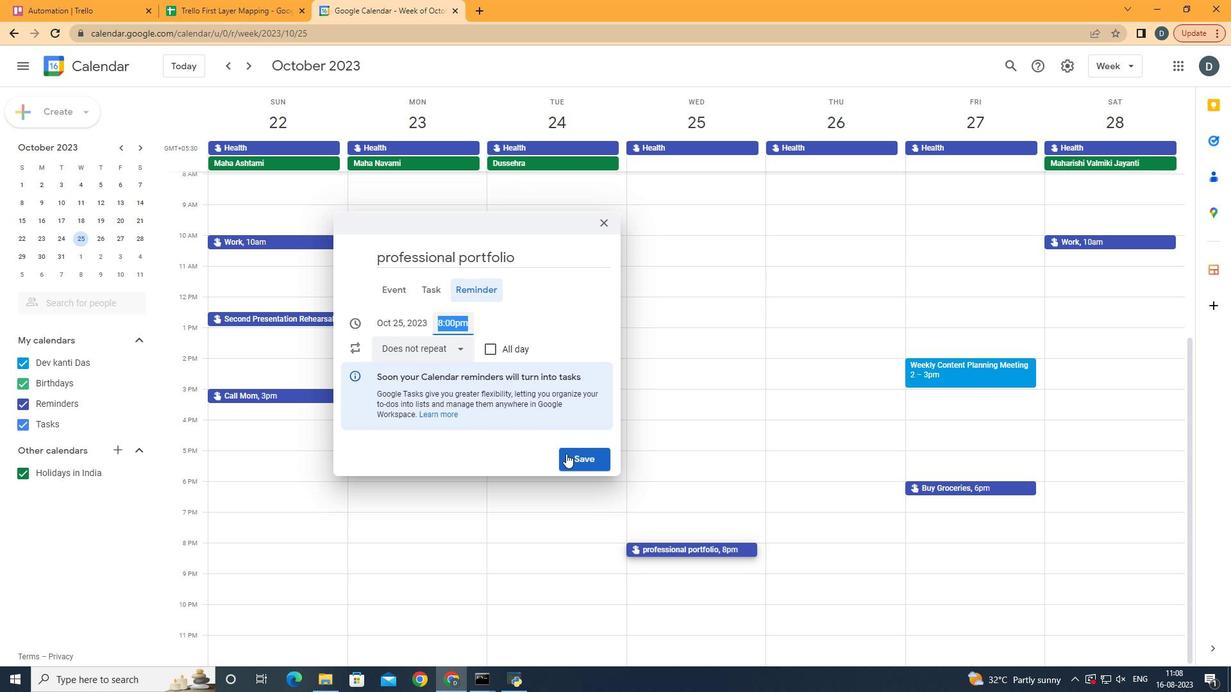 
Action: Mouse pressed left at (566, 454)
Screenshot: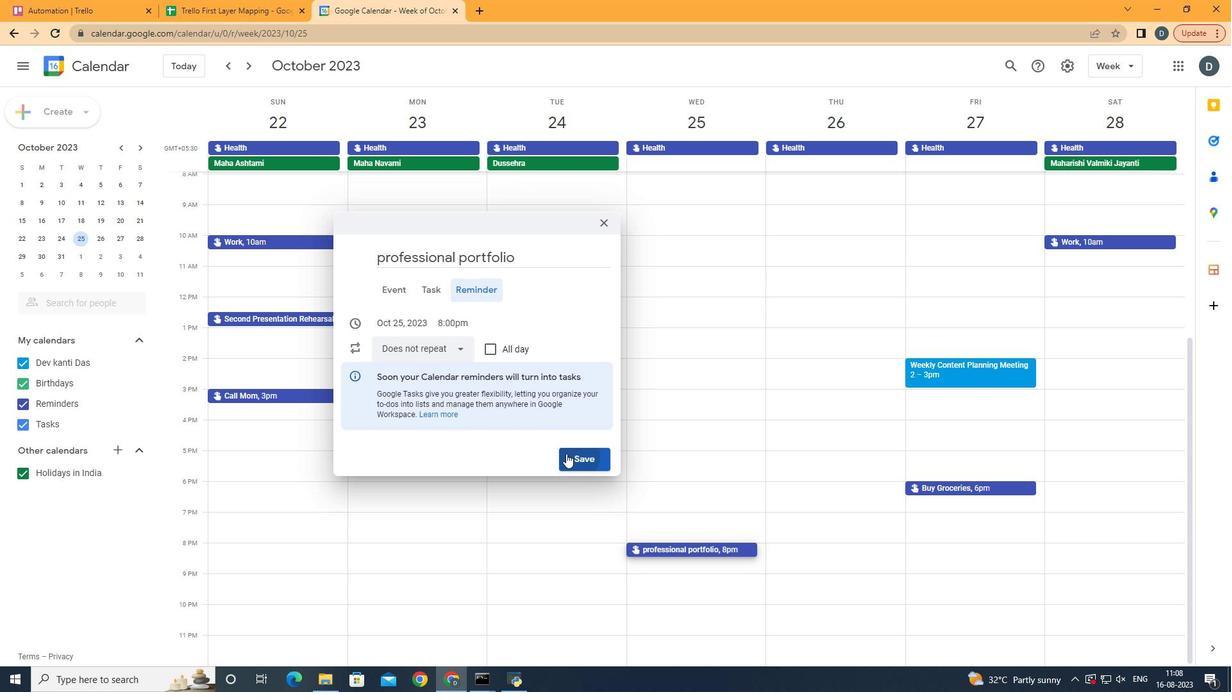
Action: Mouse moved to (426, 390)
Screenshot: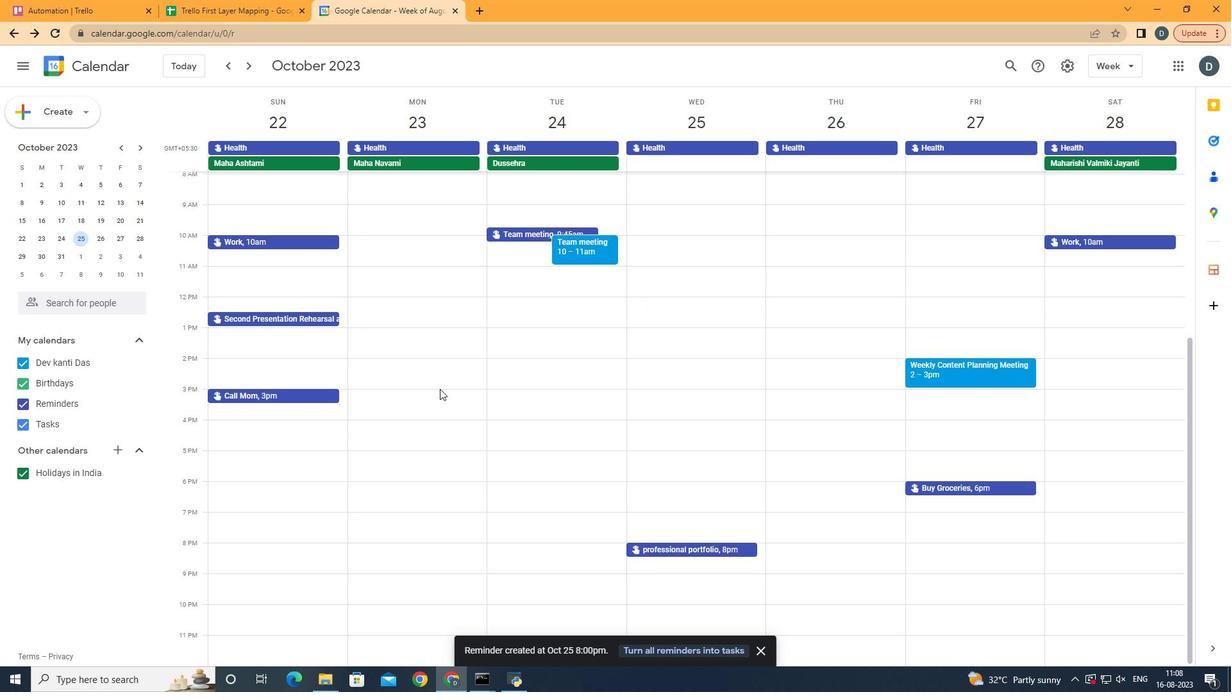 
